 Task: Create a section Epic Excursion and in the section, add a milestone Data Modelling in the project ArcticTech
Action: Mouse moved to (817, 311)
Screenshot: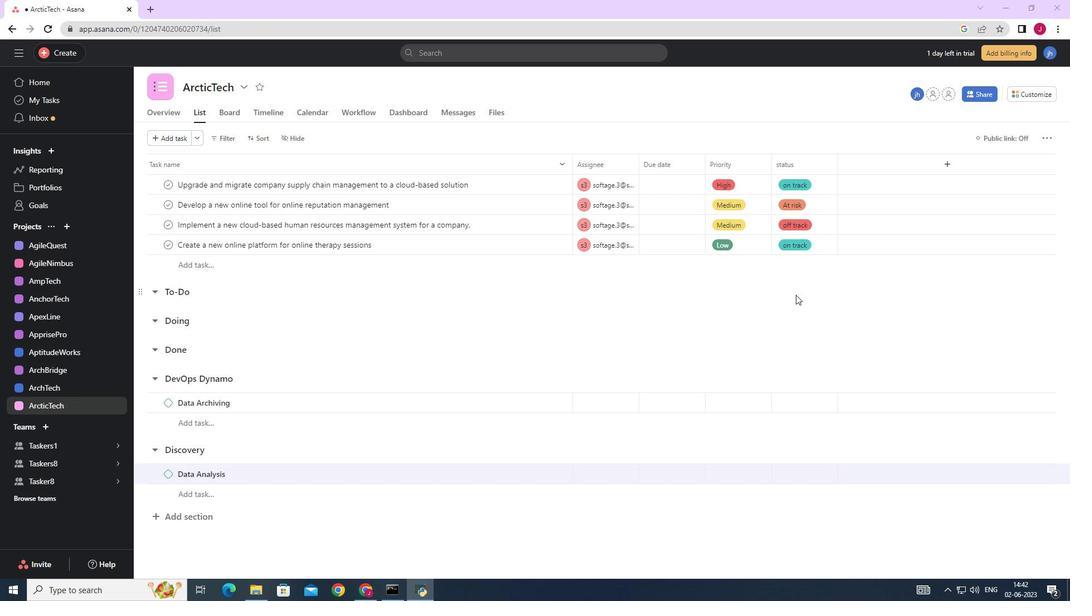 
Action: Mouse scrolled (817, 310) with delta (0, 0)
Screenshot: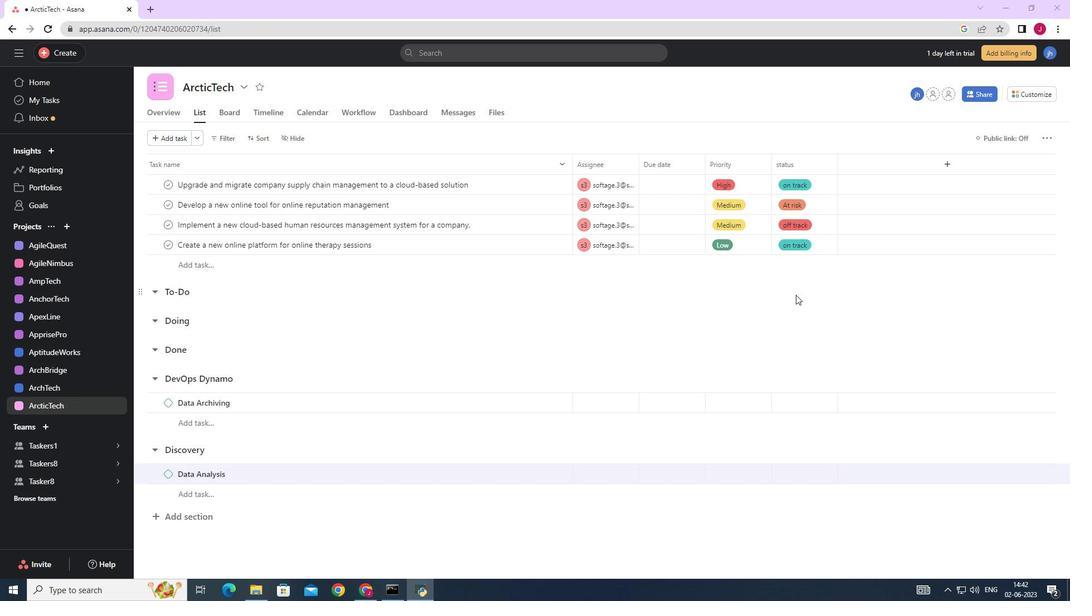 
Action: Mouse scrolled (817, 310) with delta (0, 0)
Screenshot: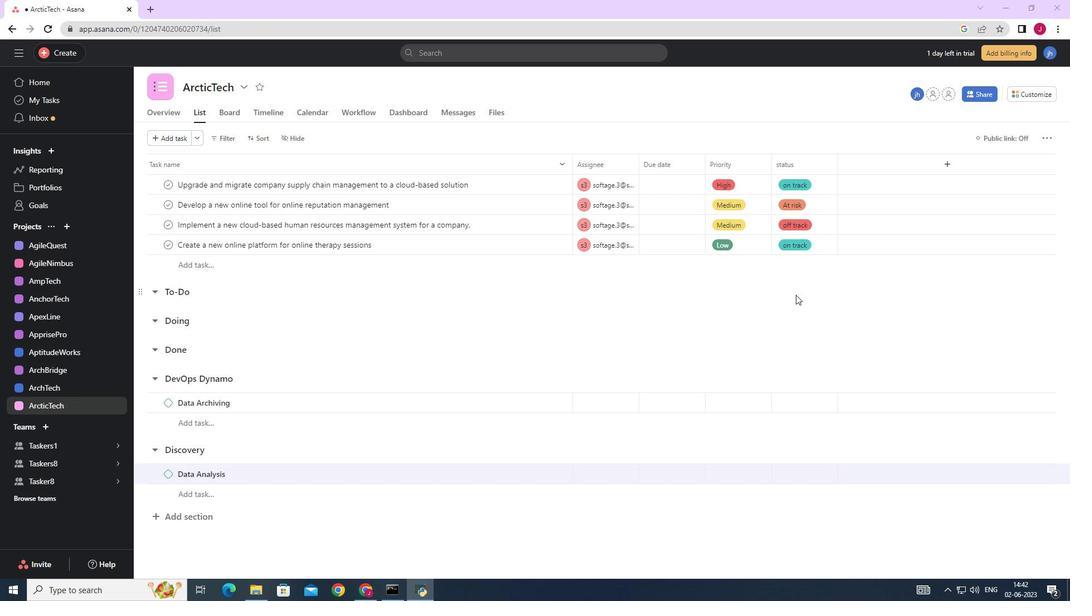 
Action: Mouse scrolled (817, 310) with delta (0, 0)
Screenshot: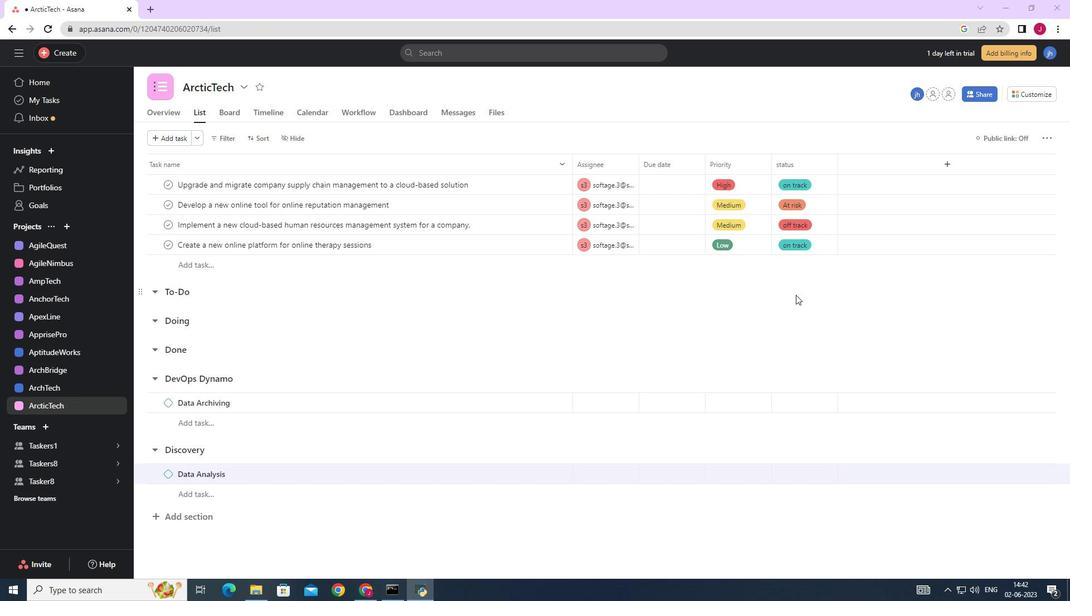 
Action: Mouse moved to (196, 519)
Screenshot: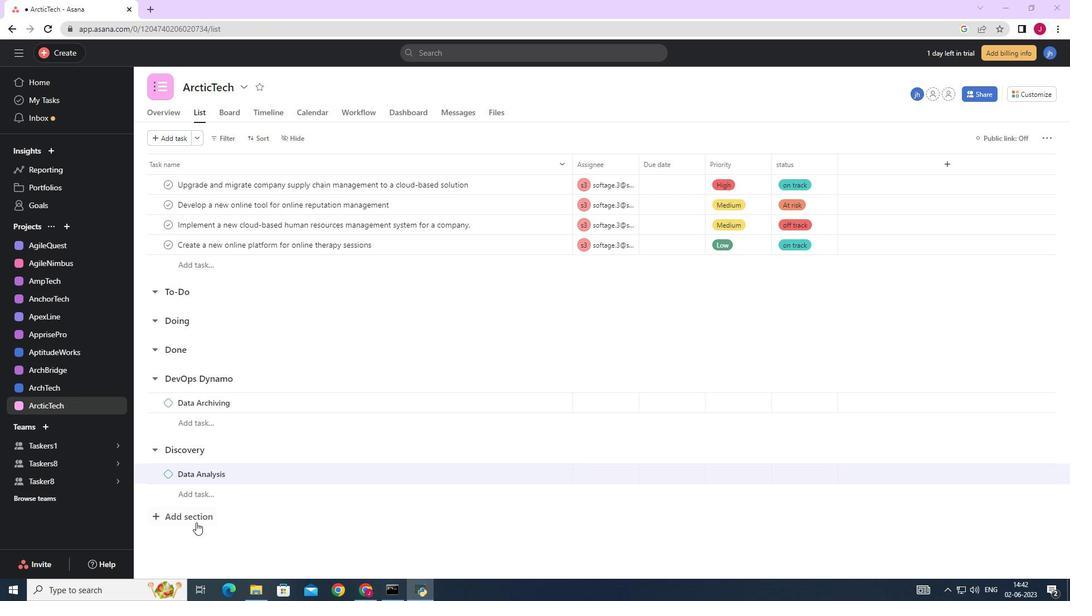 
Action: Mouse pressed left at (196, 519)
Screenshot: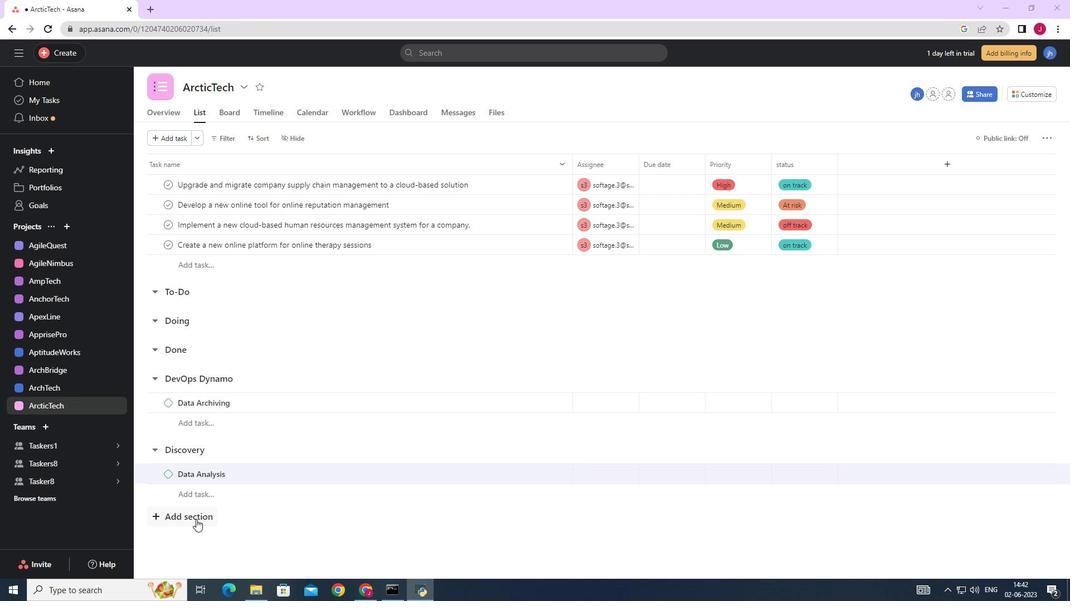 
Action: Mouse moved to (211, 522)
Screenshot: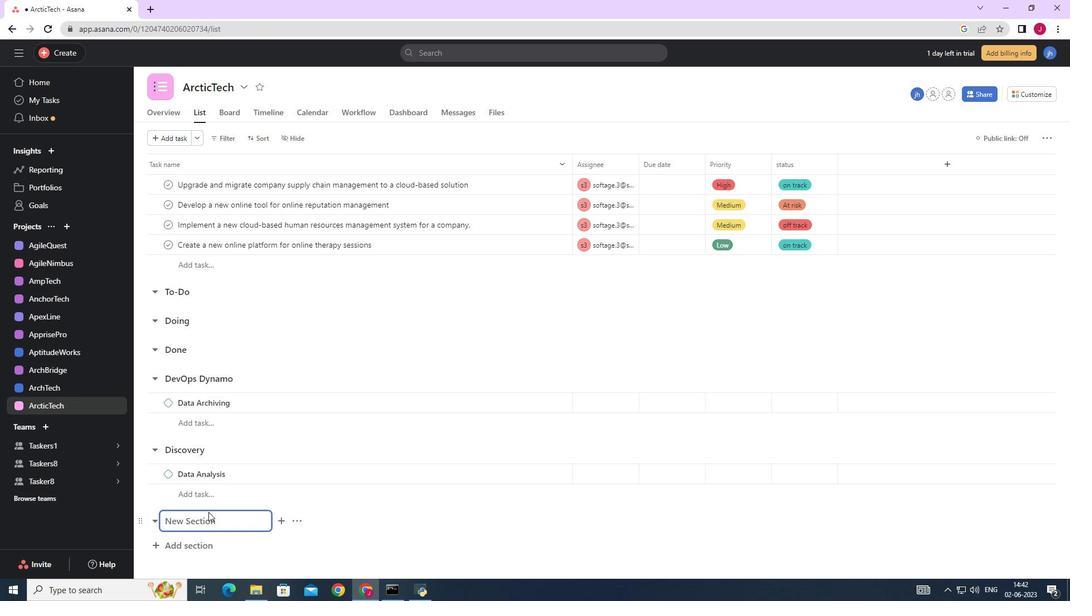 
Action: Mouse pressed left at (211, 522)
Screenshot: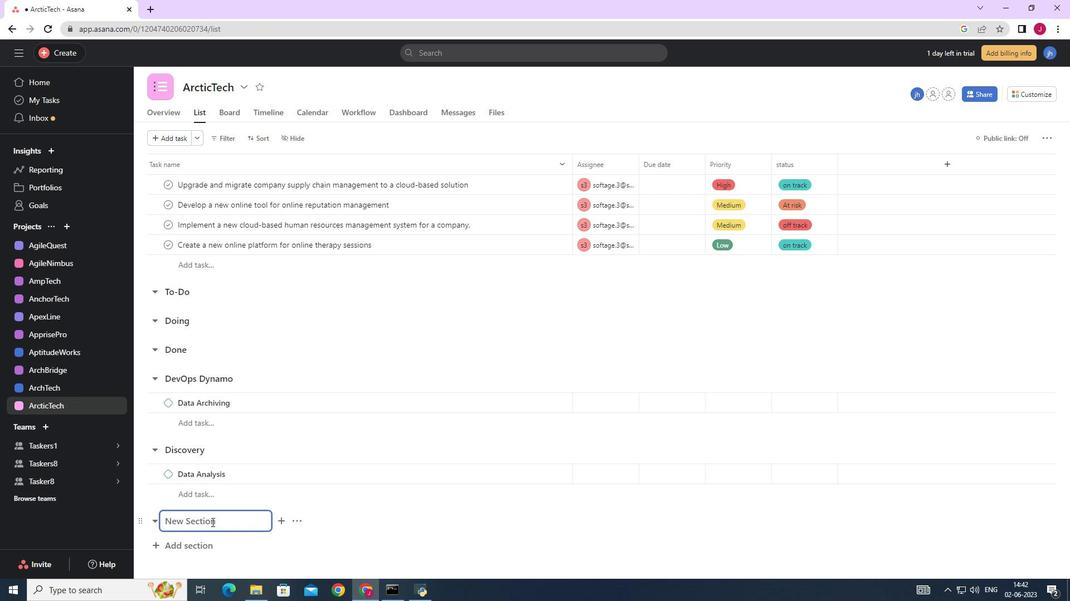 
Action: Key pressed <Key.caps_lock>E<Key.caps_lock>pic<Key.space><Key.caps_lock>E<Key.caps_lock>xcursion<Key.enter><Key.caps_lock>D<Key.caps_lock>ata<Key.space><Key.caps_lock>MO<Key.backspace><Key.caps_lock>odeli<Key.backspace>ling<Key.space>
Screenshot: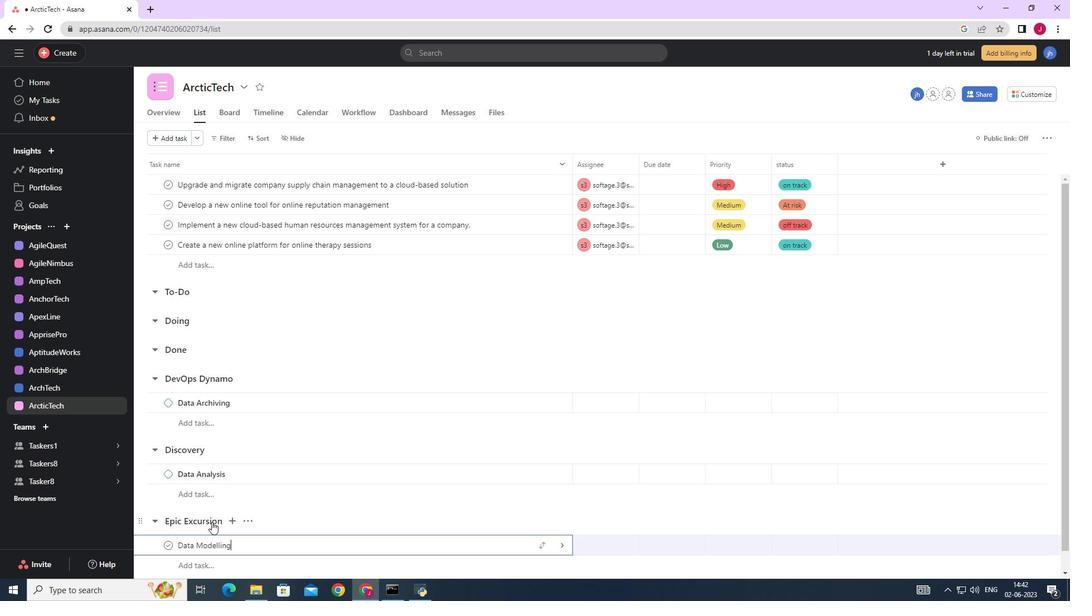 
Action: Mouse moved to (562, 546)
Screenshot: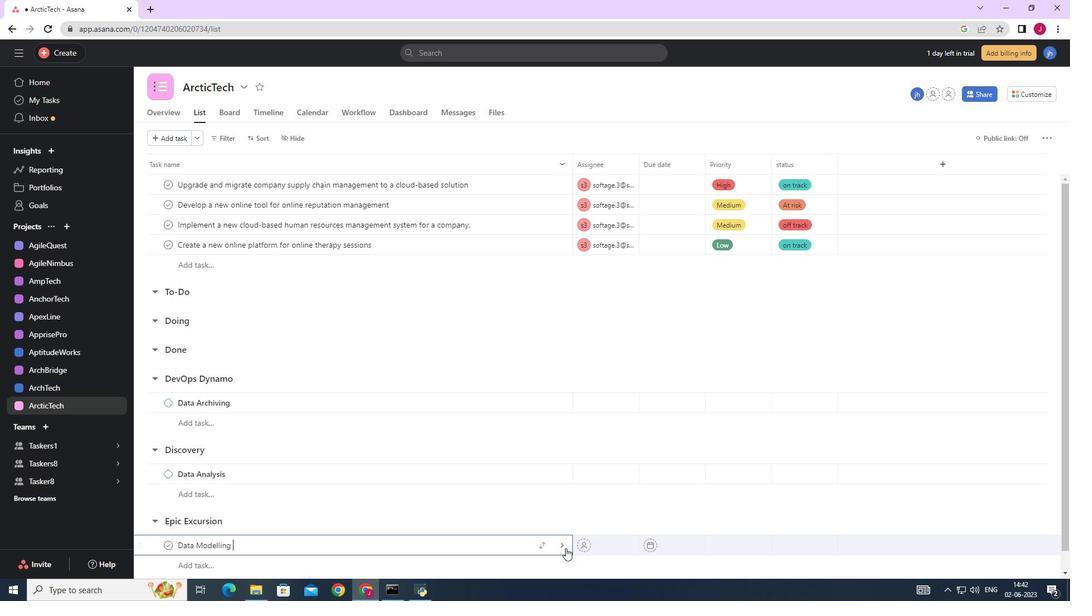 
Action: Mouse pressed left at (562, 546)
Screenshot: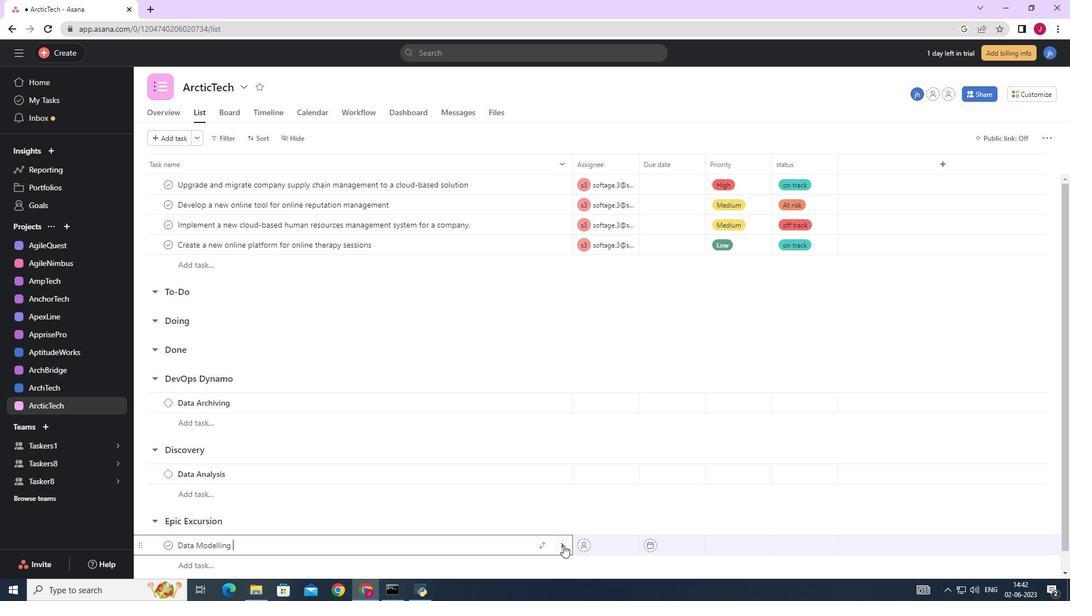 
Action: Mouse moved to (1028, 134)
Screenshot: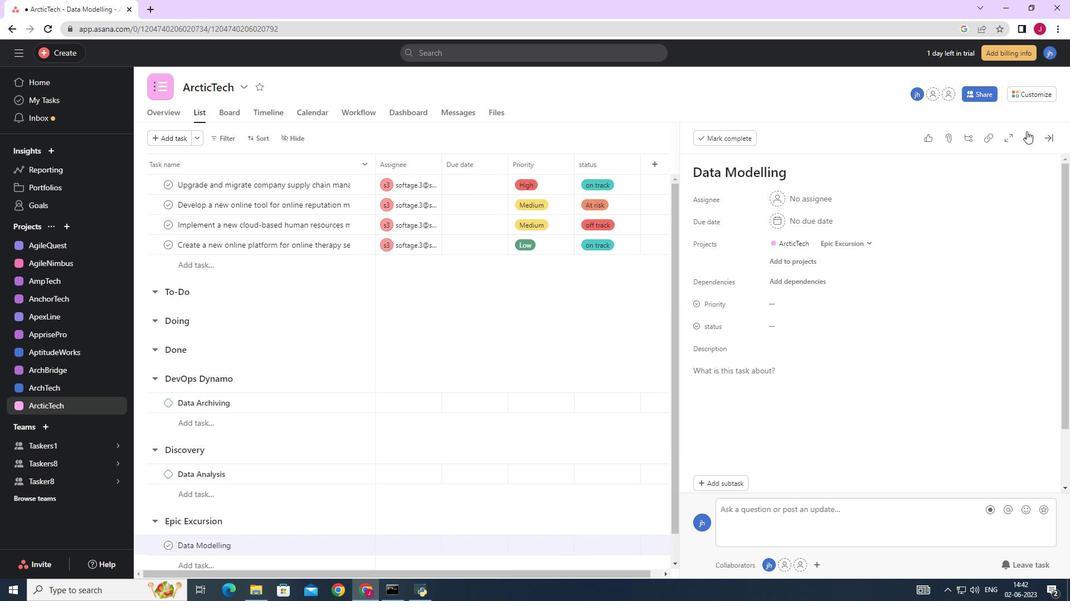 
Action: Mouse pressed left at (1028, 134)
Screenshot: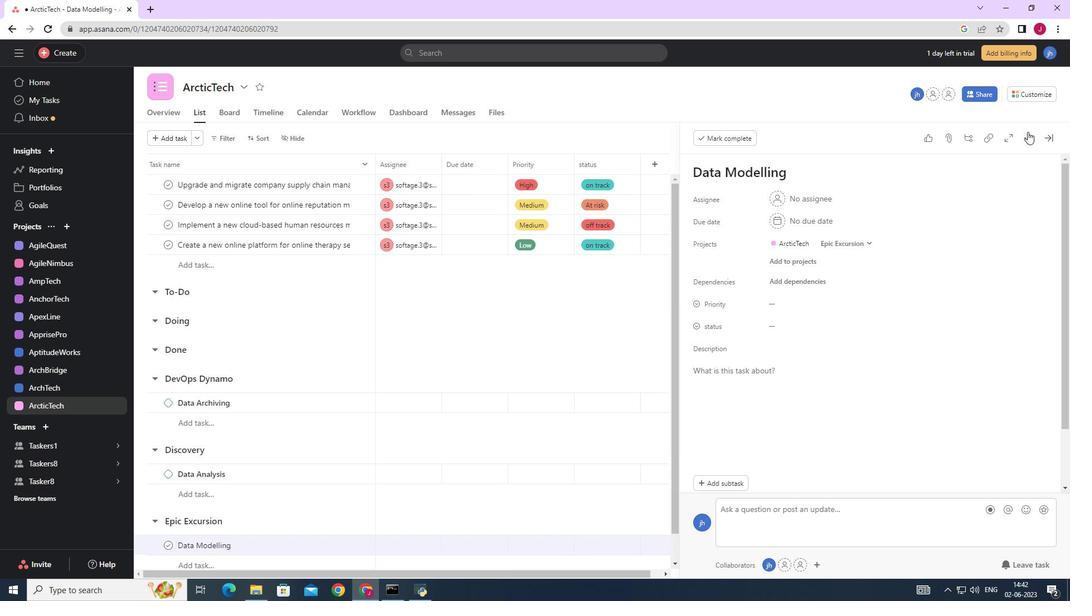 
Action: Mouse moved to (940, 182)
Screenshot: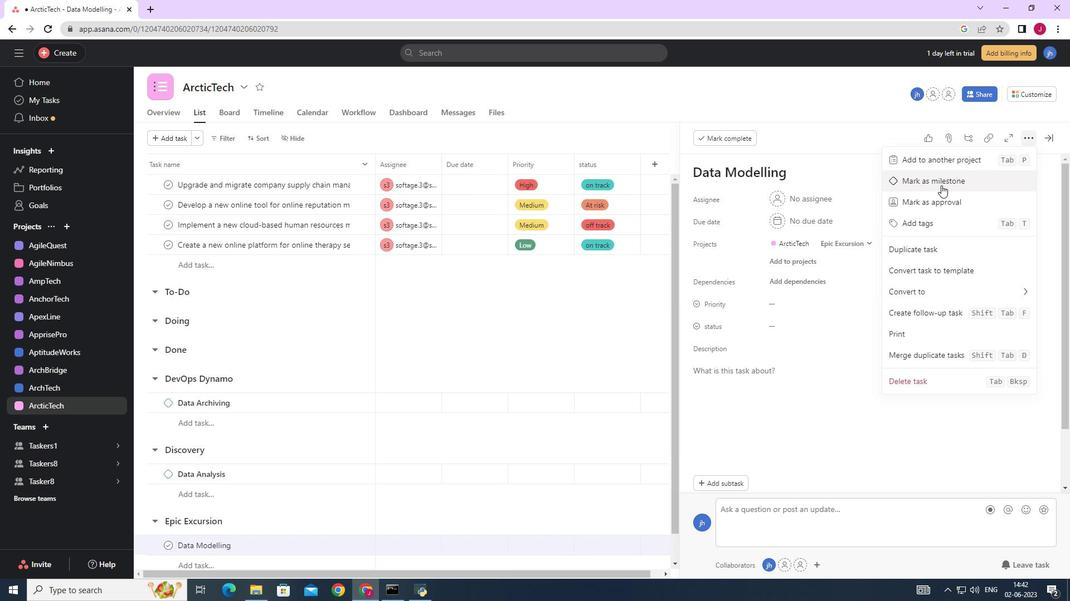 
Action: Mouse pressed left at (940, 182)
Screenshot: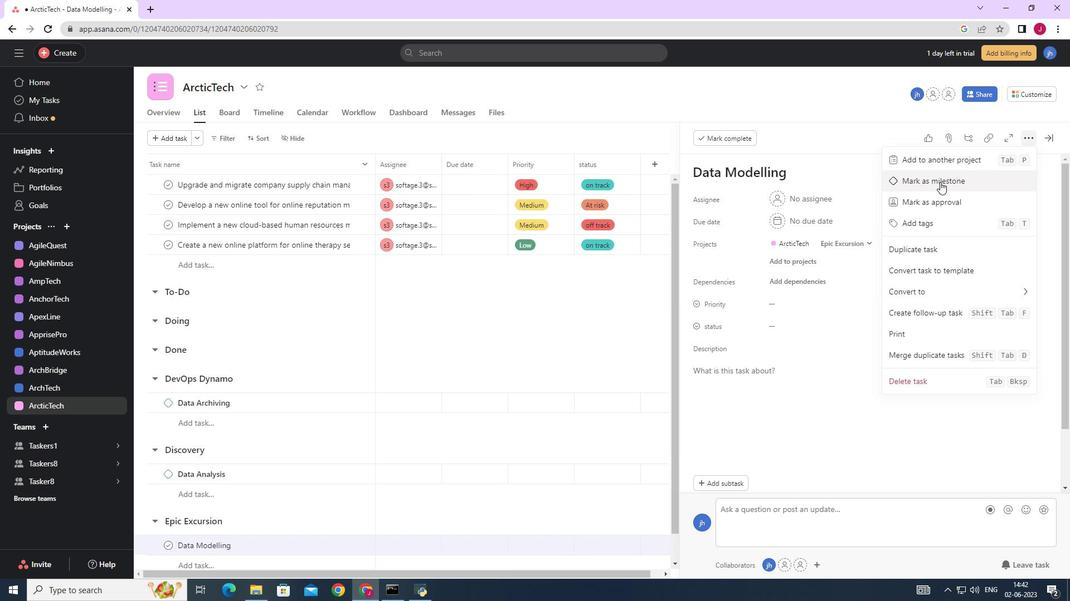 
Action: Mouse moved to (1052, 140)
Screenshot: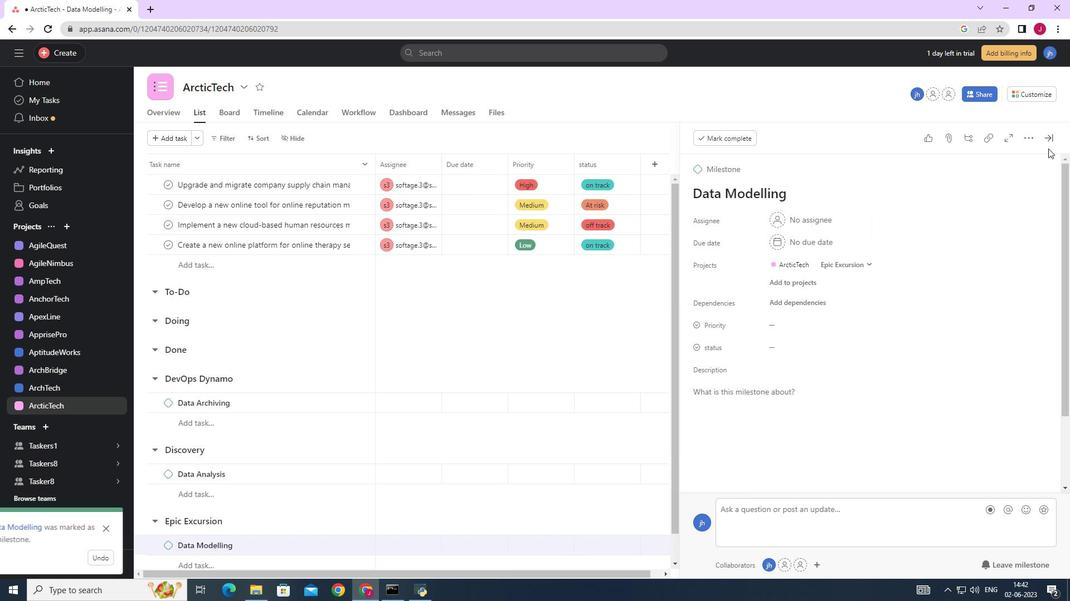 
Action: Mouse pressed left at (1052, 140)
Screenshot: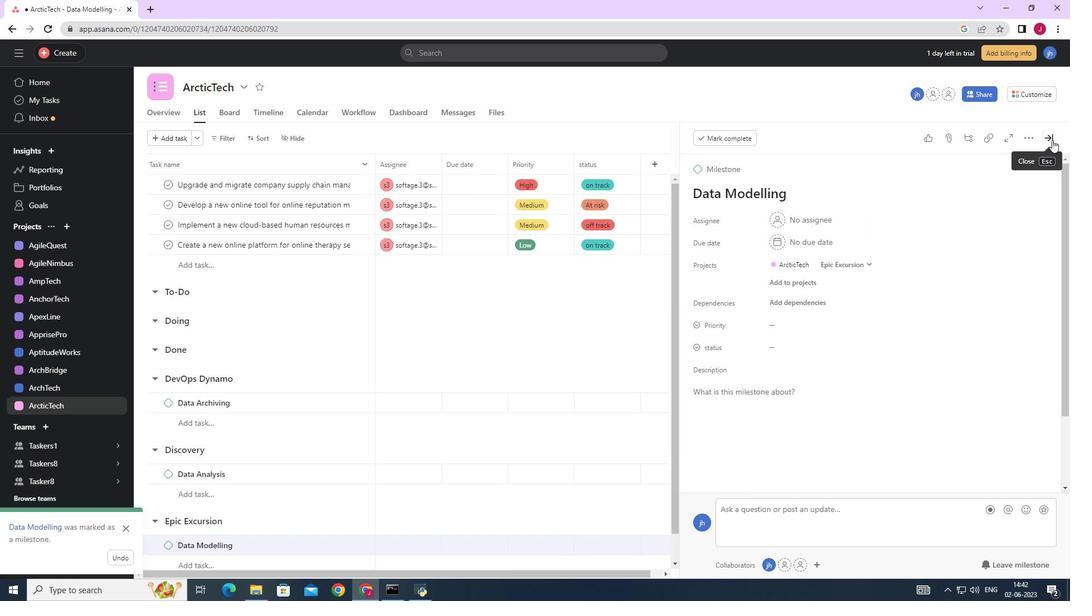 
Action: Mouse moved to (1048, 139)
Screenshot: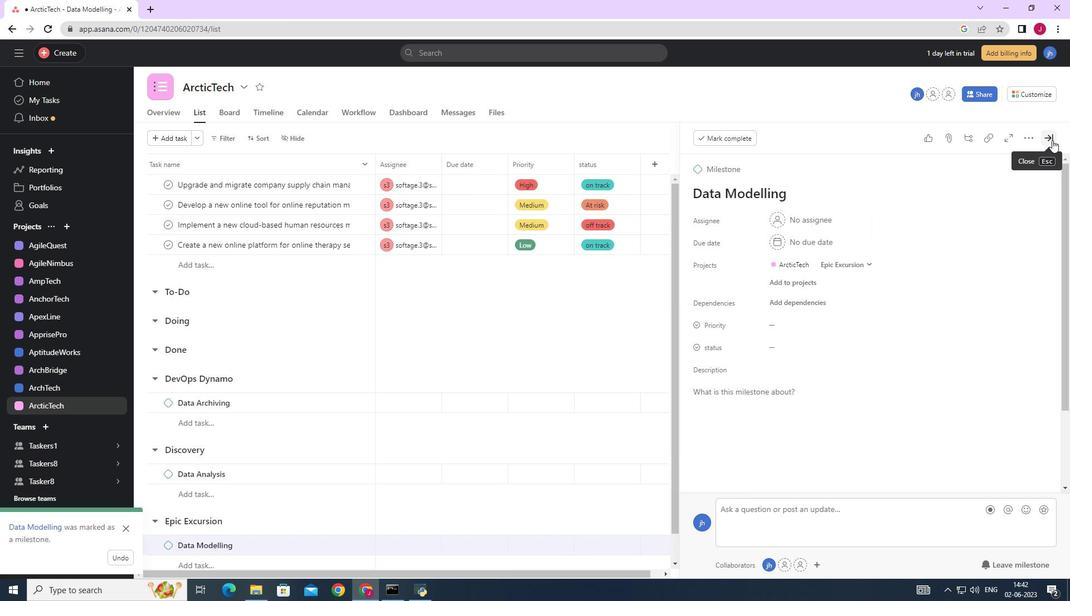
